 Task: Select a random emoji from objects.
Action: Mouse moved to (396, 103)
Screenshot: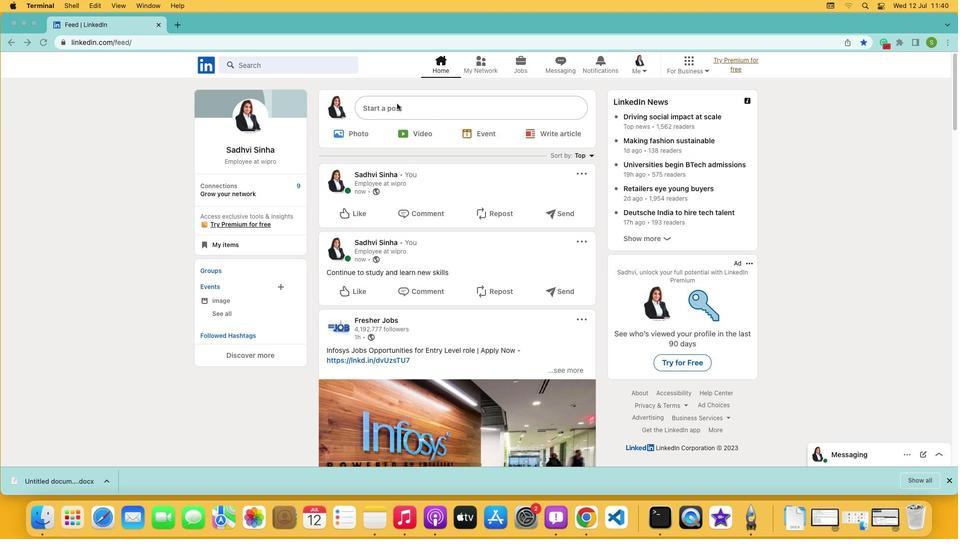 
Action: Mouse pressed left at (396, 103)
Screenshot: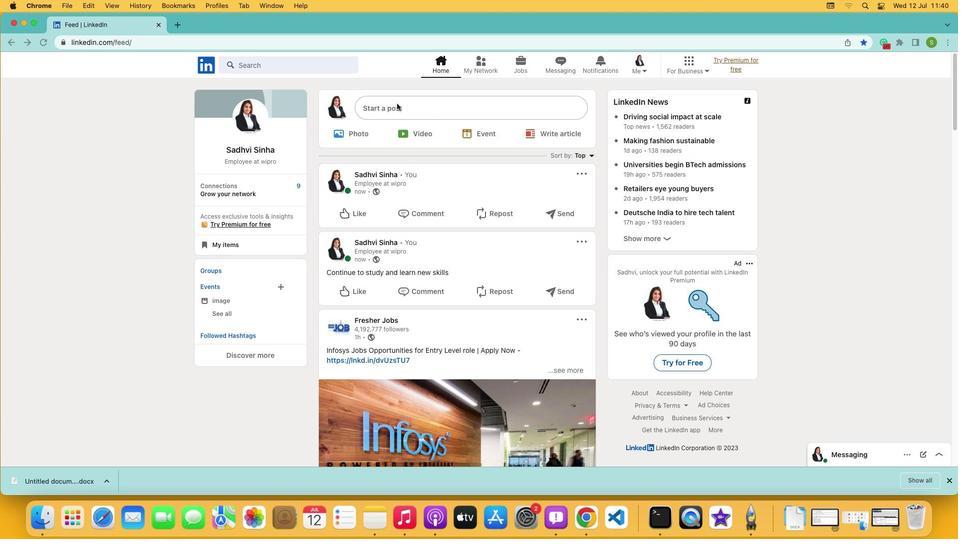 
Action: Mouse pressed left at (396, 103)
Screenshot: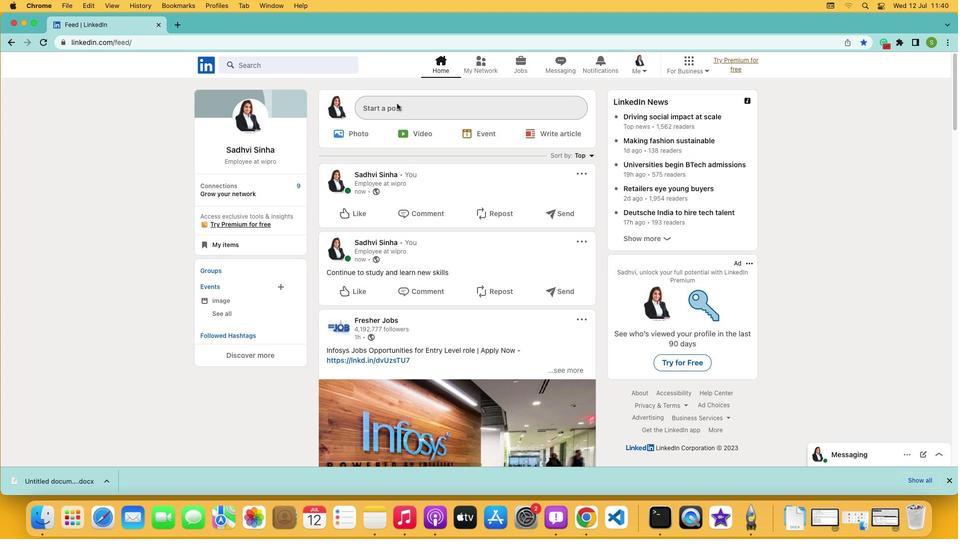 
Action: Mouse moved to (313, 268)
Screenshot: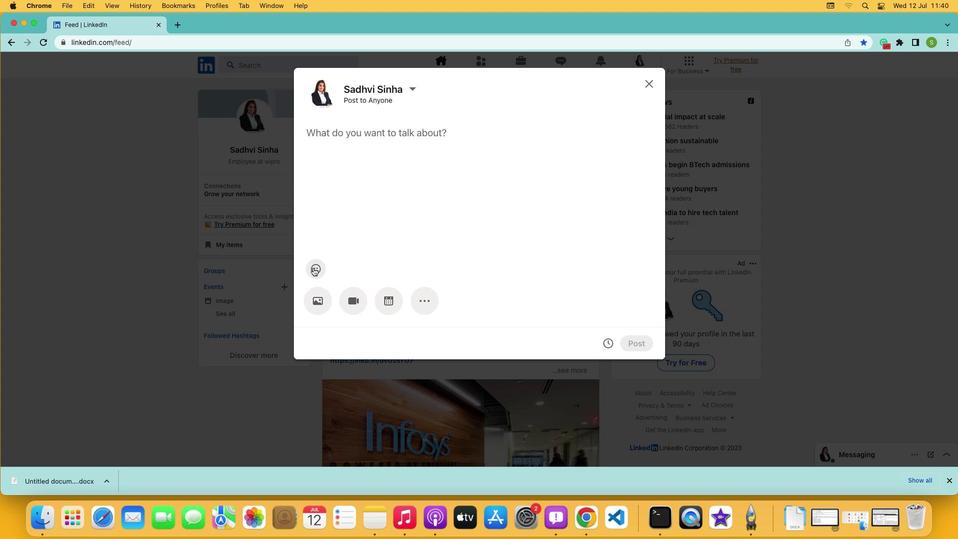 
Action: Mouse pressed left at (313, 268)
Screenshot: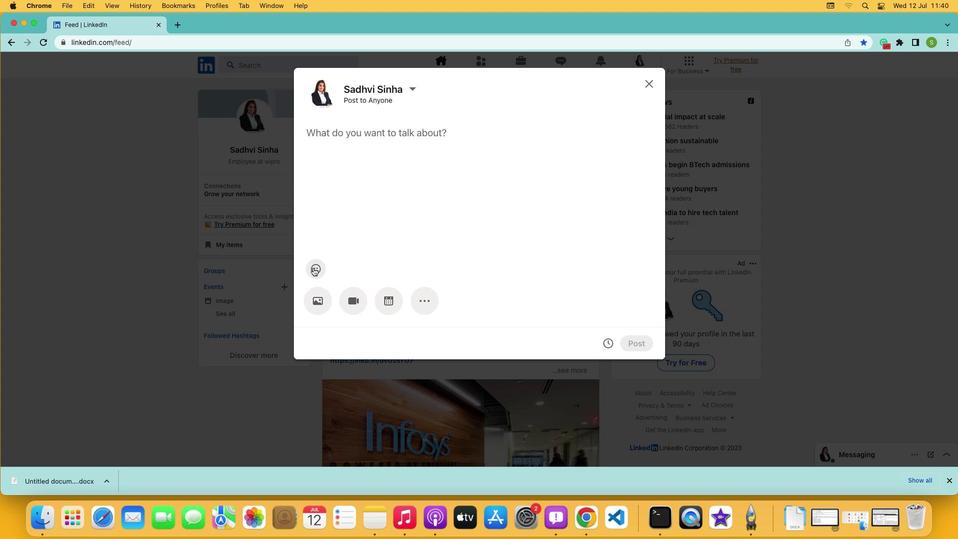 
Action: Mouse moved to (346, 115)
Screenshot: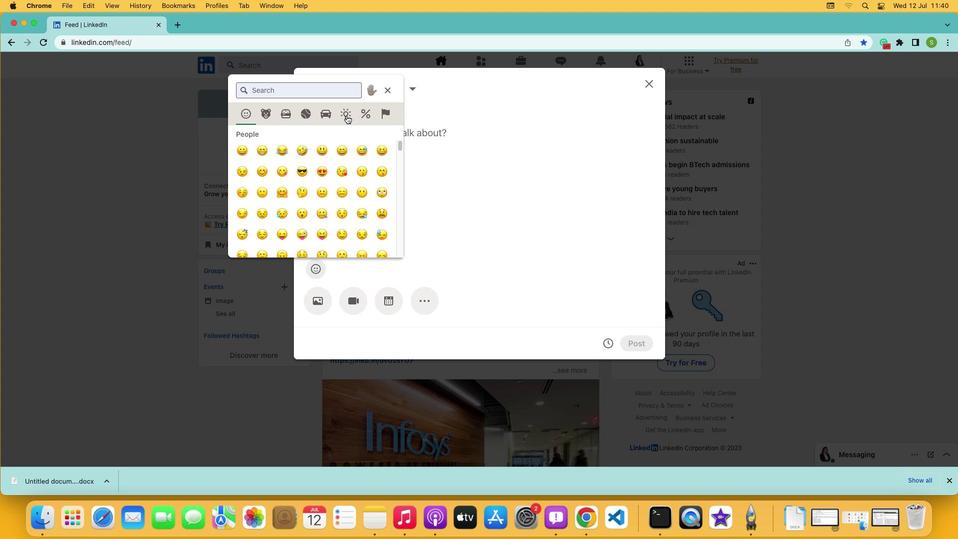 
Action: Mouse pressed left at (346, 115)
Screenshot: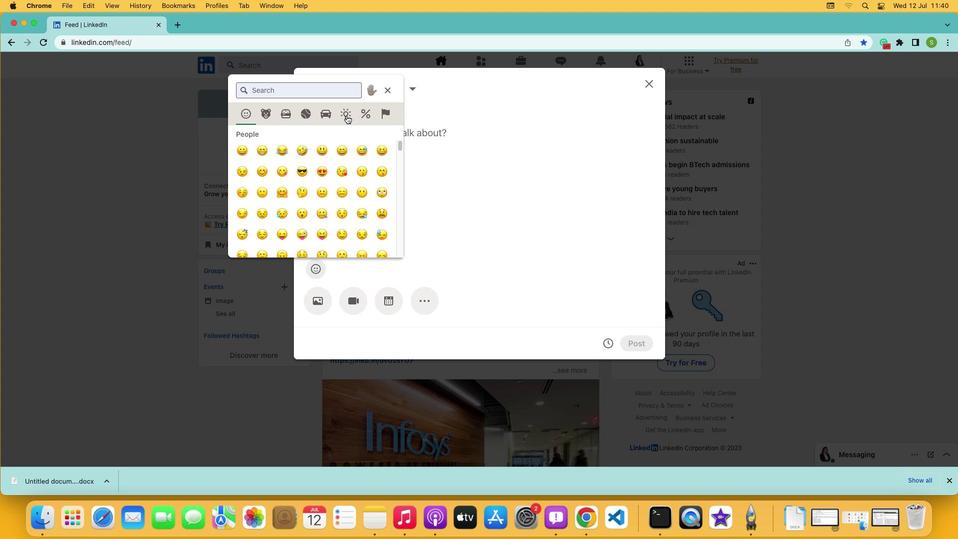 
Action: Mouse moved to (322, 170)
Screenshot: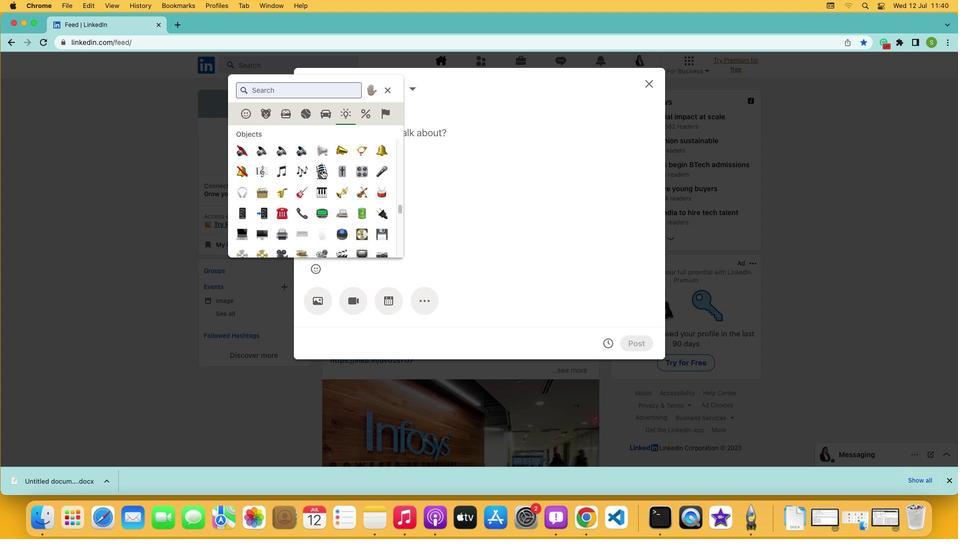 
Action: Mouse pressed left at (322, 170)
Screenshot: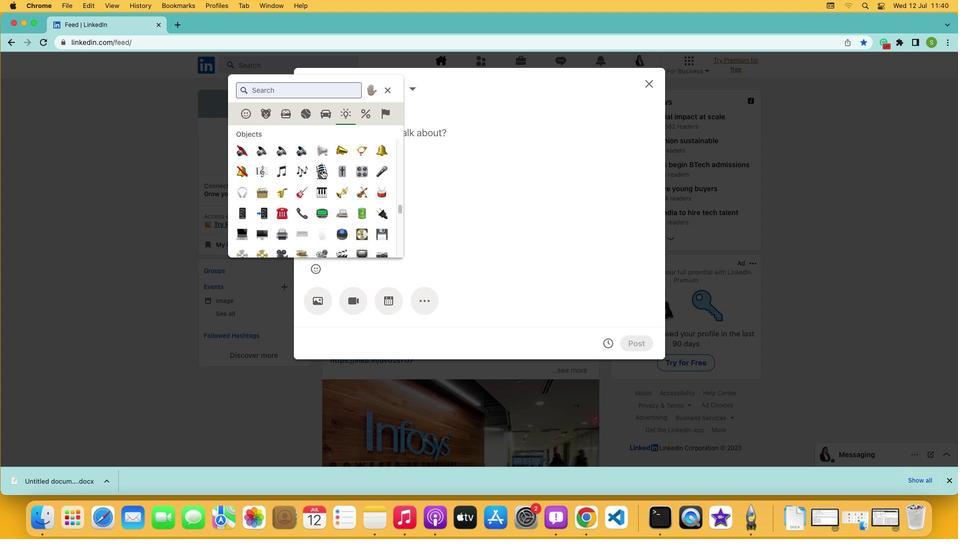 
